 Task: Create a task  Create a new online booking system for a conference center , assign it to team member softage.5@softage.net in the project AgileRescue and update the status of the task to  On Track  , set the priority of the task to Low
Action: Mouse moved to (63, 279)
Screenshot: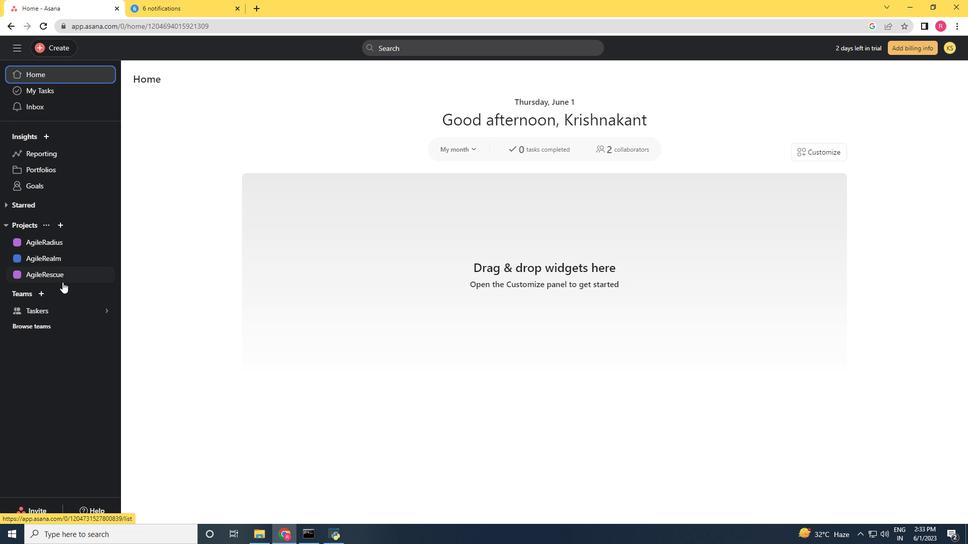 
Action: Mouse pressed left at (63, 279)
Screenshot: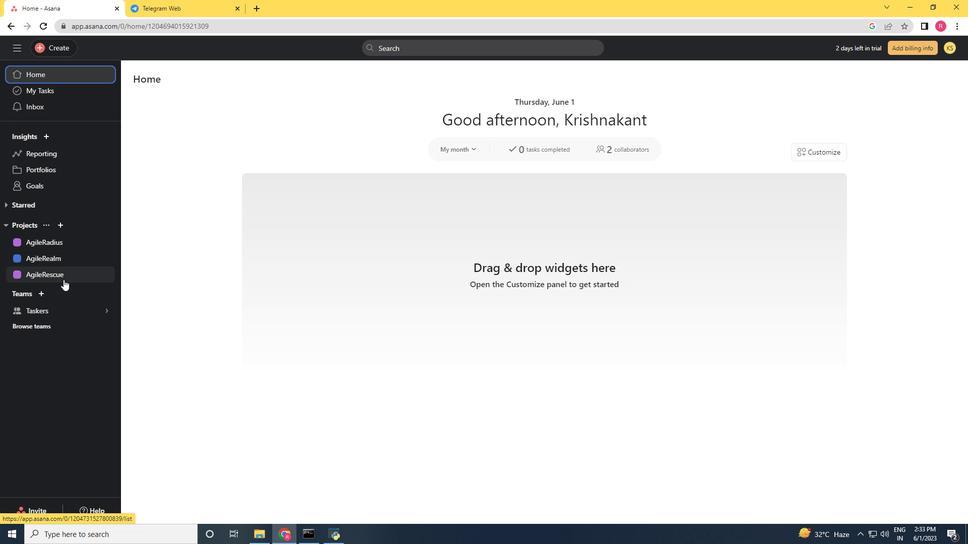 
Action: Mouse moved to (51, 50)
Screenshot: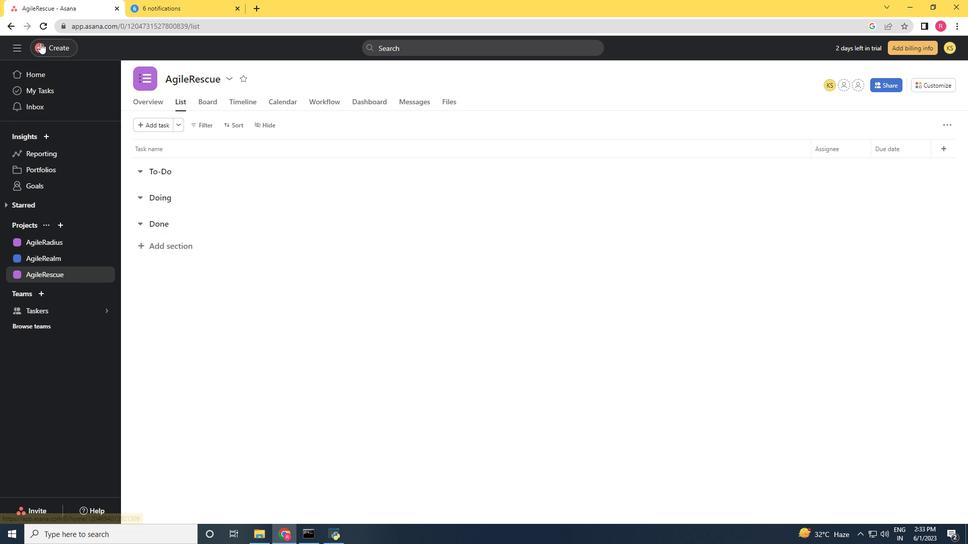 
Action: Mouse pressed left at (51, 50)
Screenshot: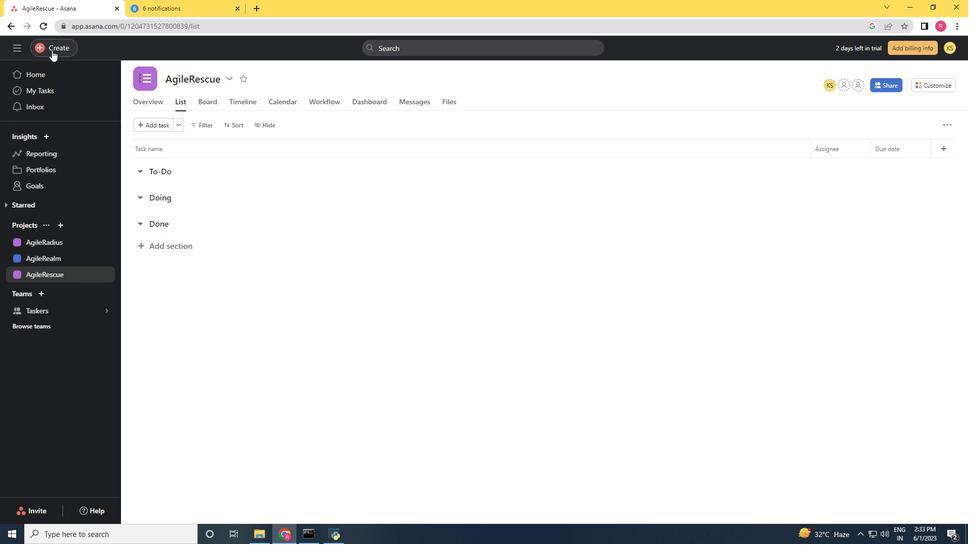 
Action: Mouse moved to (122, 53)
Screenshot: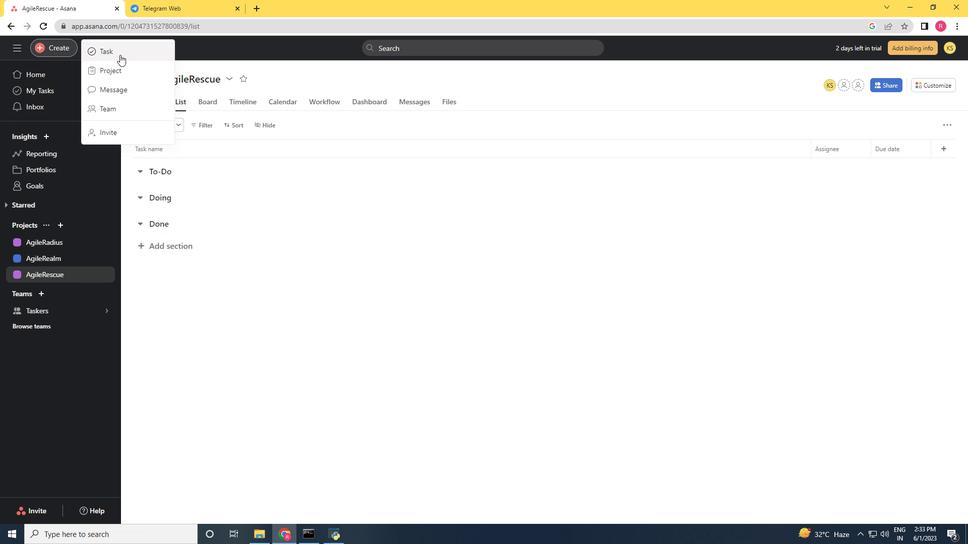 
Action: Mouse pressed left at (122, 53)
Screenshot: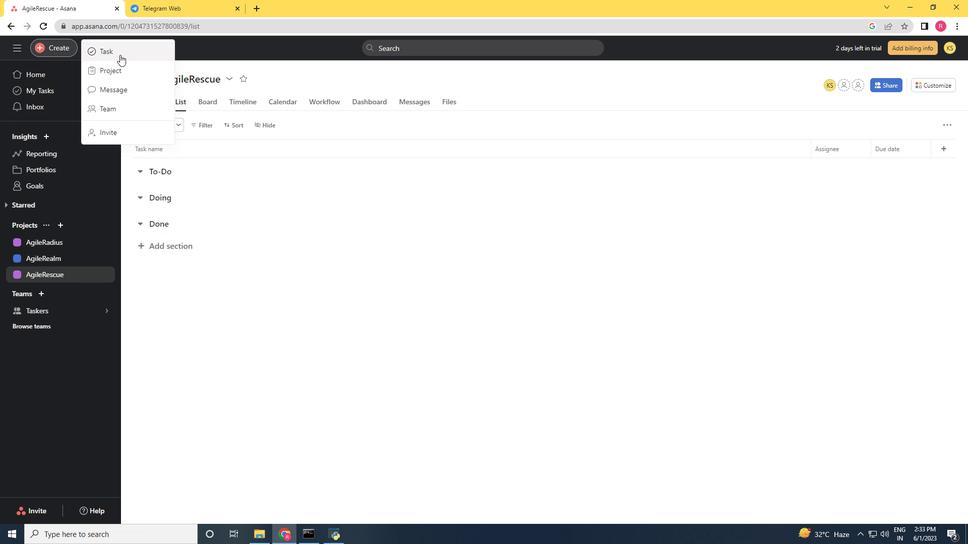 
Action: Key pressed <Key.shift>cr<Key.backspace><Key.backspace><Key.shift>Create<Key.space>a<Key.space>new<Key.space>online<Key.space>booking<Key.space>system<Key.space>for<Key.space>a<Key.space>conference<Key.space>center<Key.space>
Screenshot: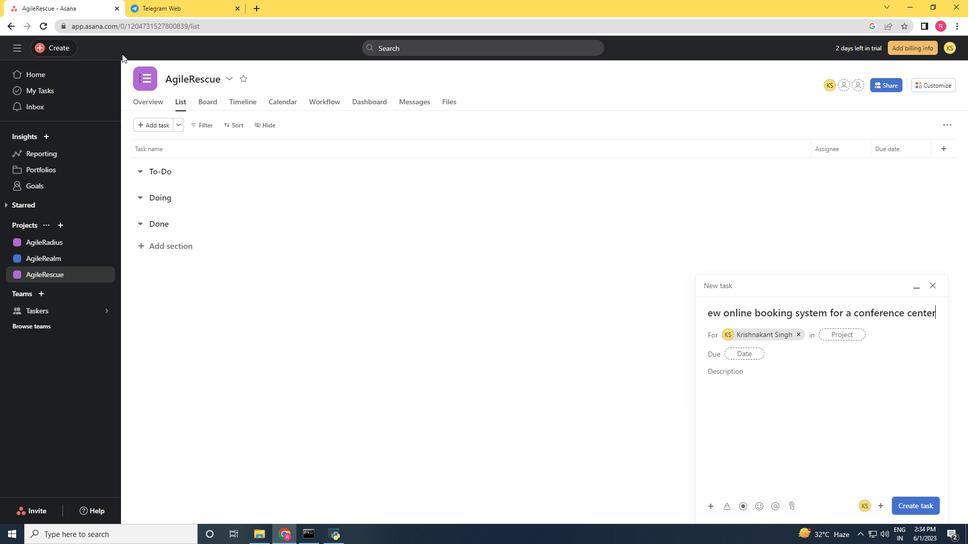 
Action: Mouse moved to (799, 335)
Screenshot: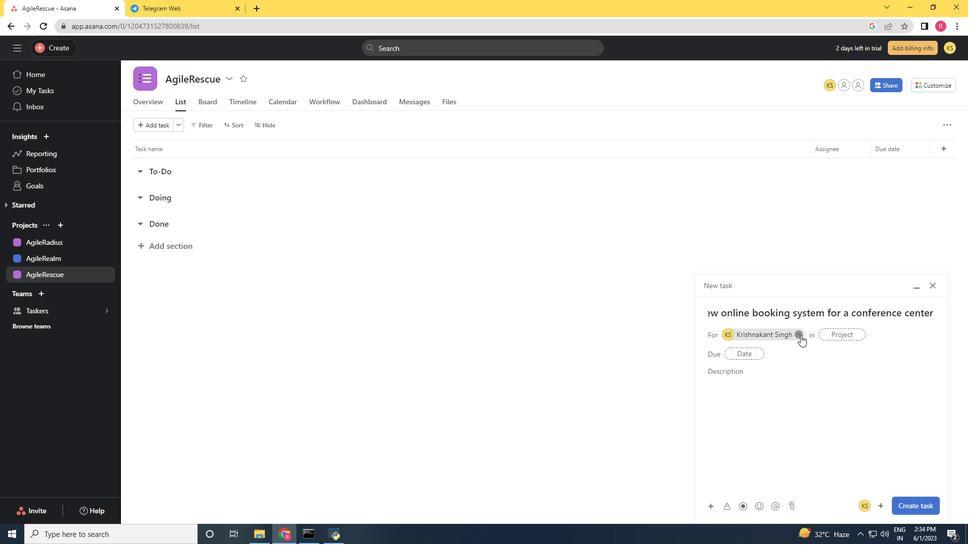 
Action: Mouse pressed left at (799, 335)
Screenshot: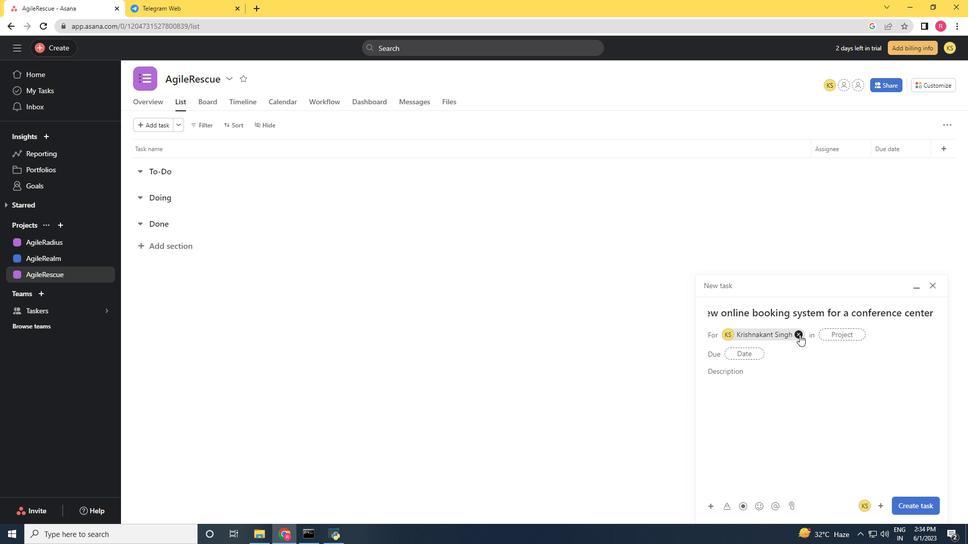 
Action: Mouse moved to (756, 332)
Screenshot: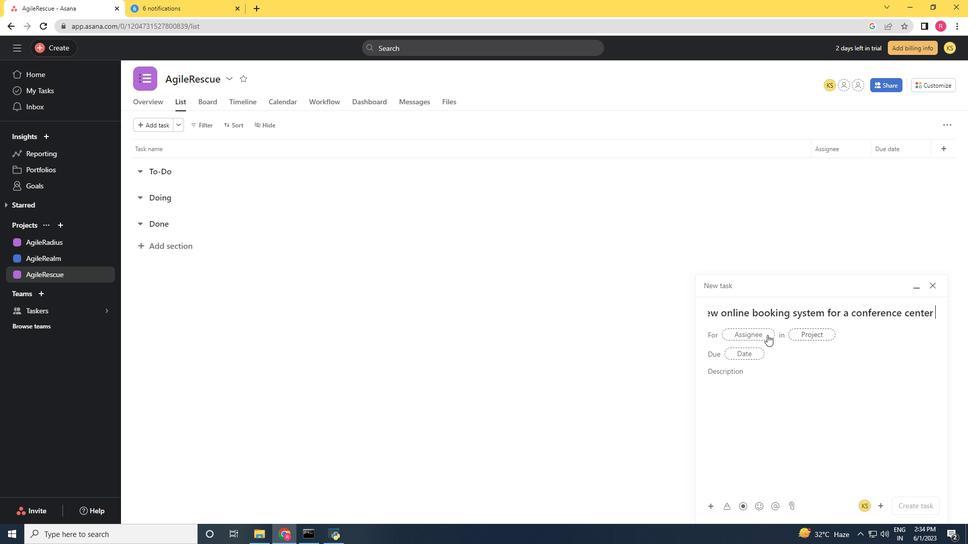 
Action: Mouse pressed left at (756, 332)
Screenshot: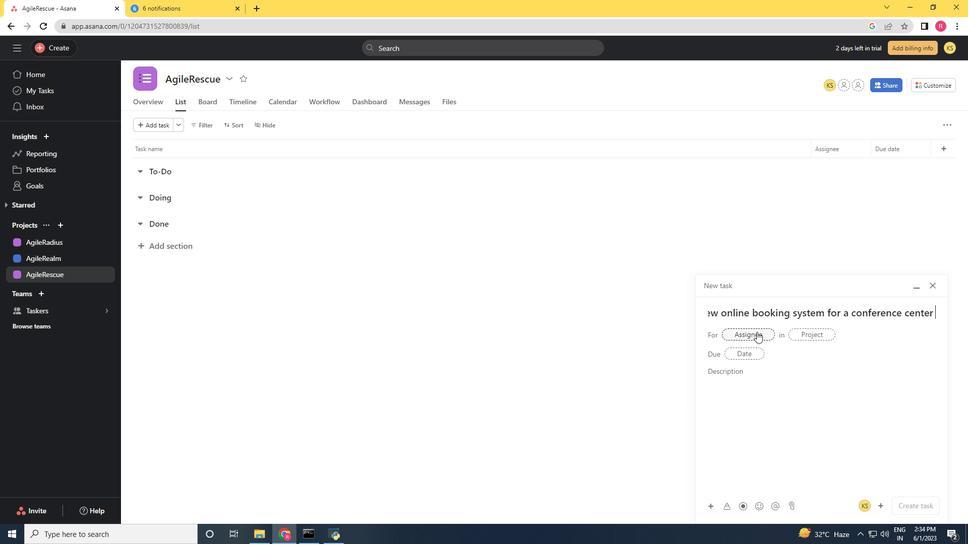 
Action: Key pressed softage.5<Key.shift>@softage.net
Screenshot: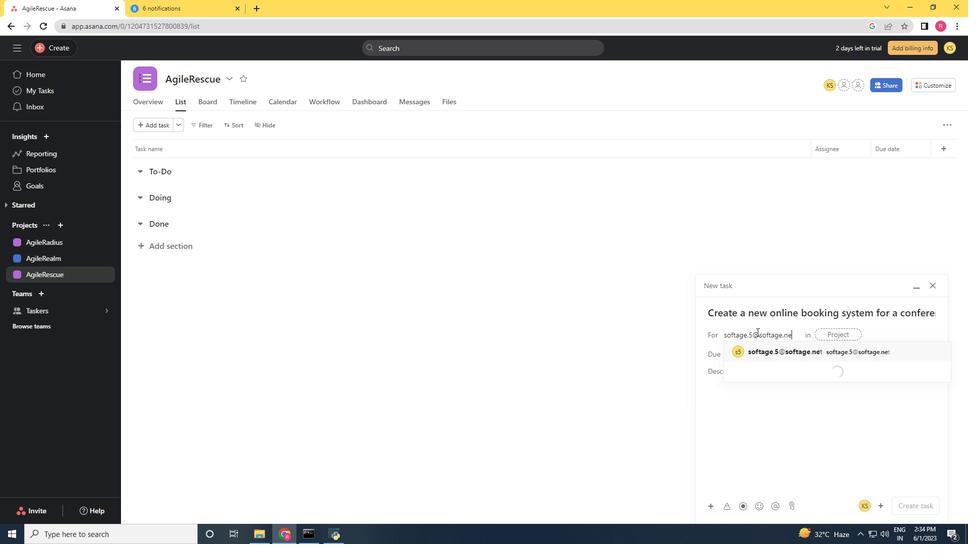 
Action: Mouse moved to (813, 355)
Screenshot: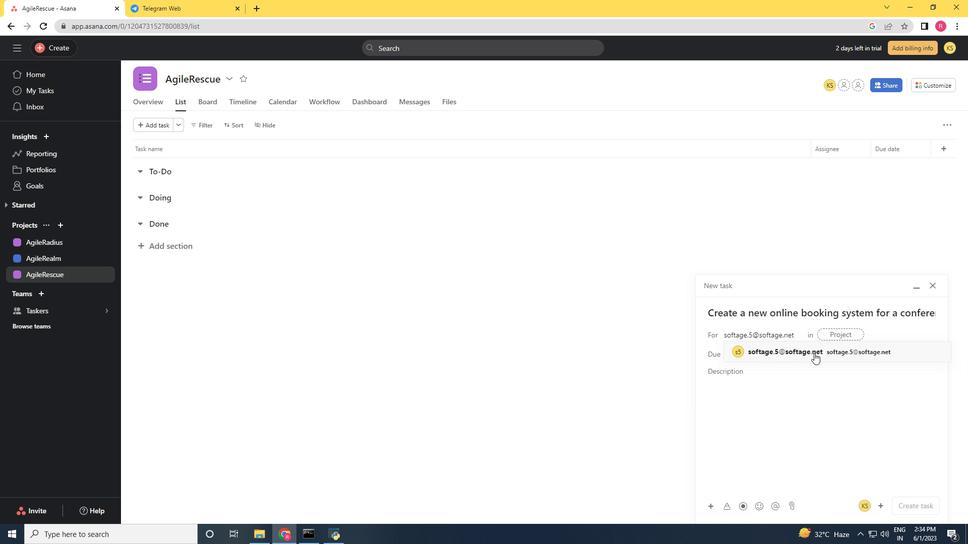 
Action: Mouse pressed left at (813, 355)
Screenshot: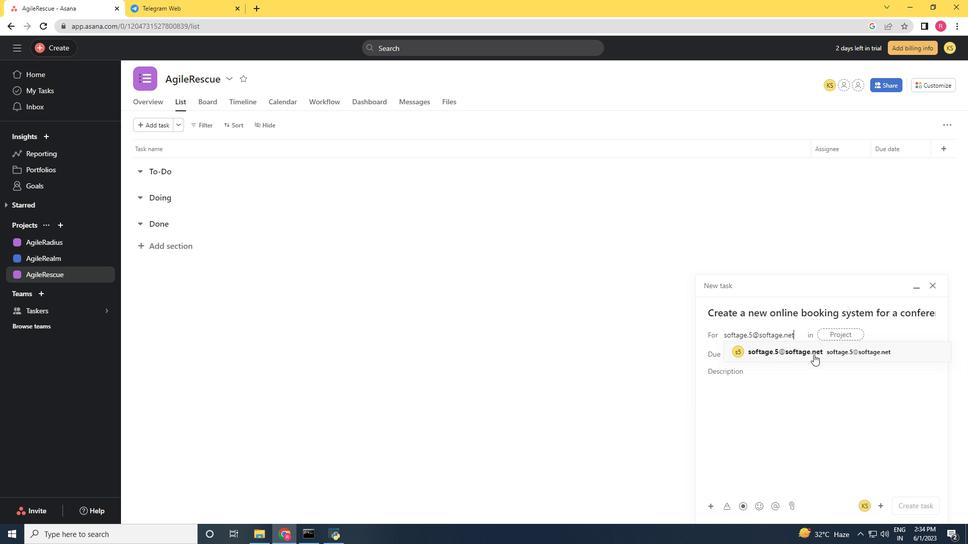 
Action: Mouse moved to (690, 369)
Screenshot: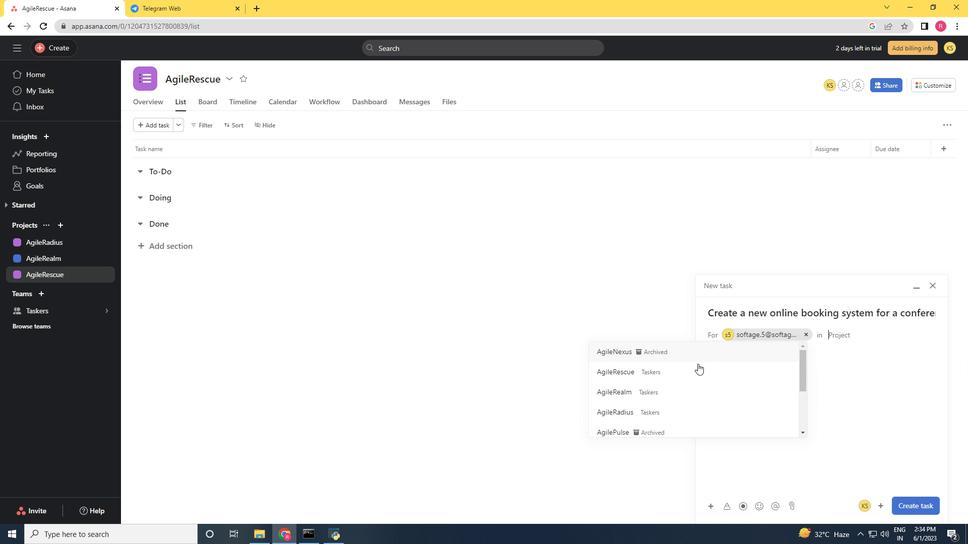 
Action: Mouse pressed left at (690, 369)
Screenshot: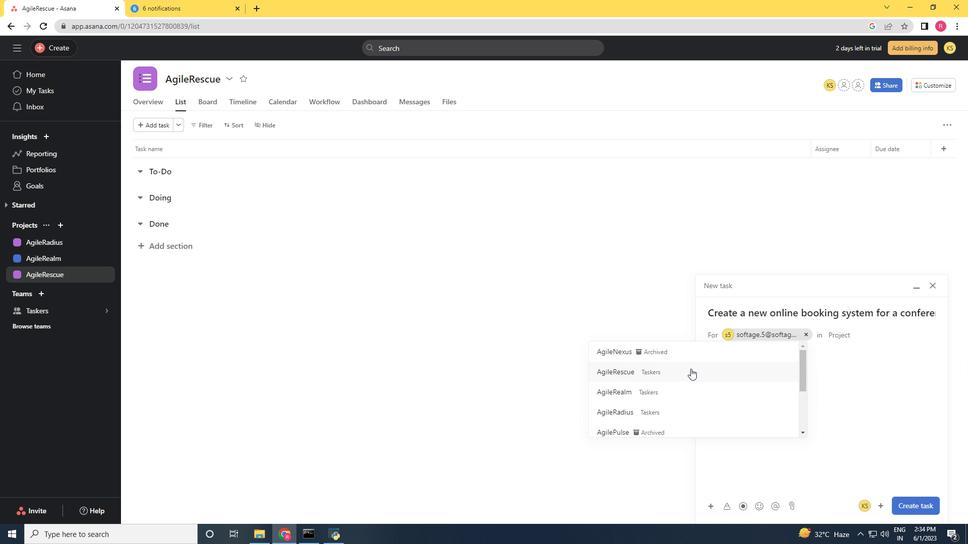 
Action: Mouse moved to (907, 507)
Screenshot: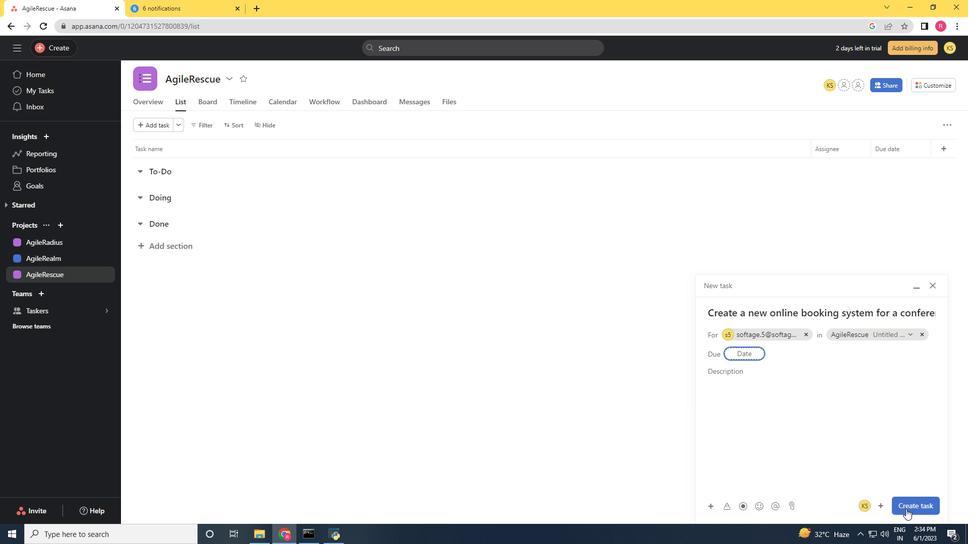 
Action: Mouse pressed left at (907, 507)
Screenshot: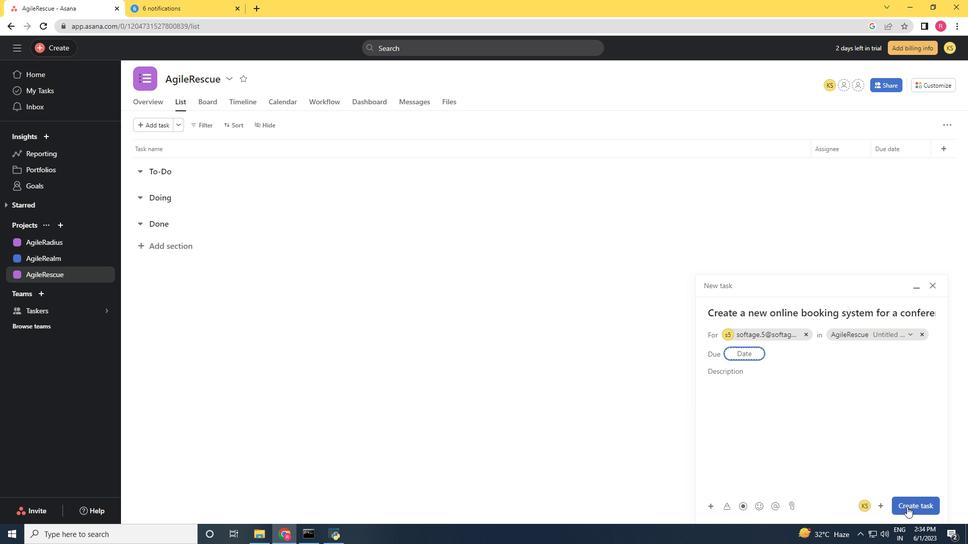 
Action: Mouse moved to (811, 139)
Screenshot: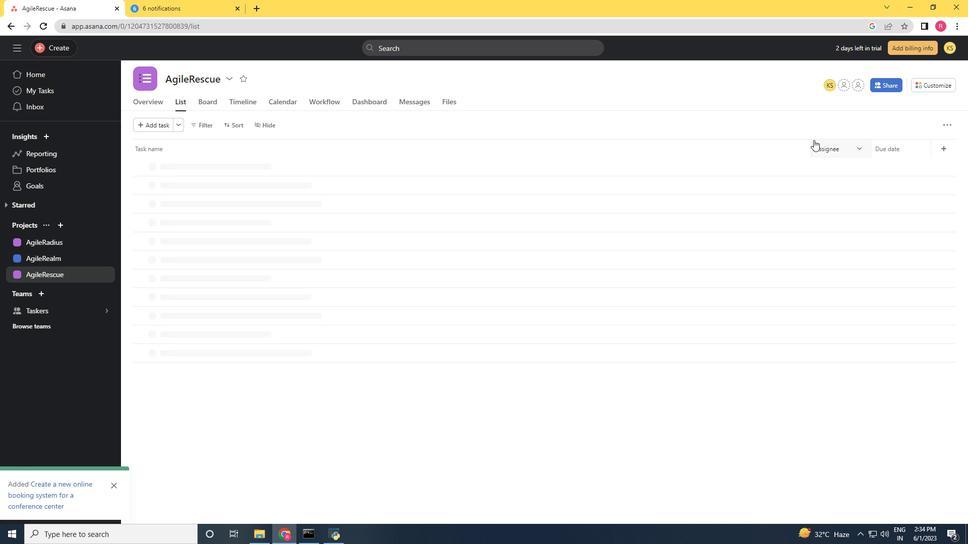 
Action: Mouse pressed left at (811, 139)
Screenshot: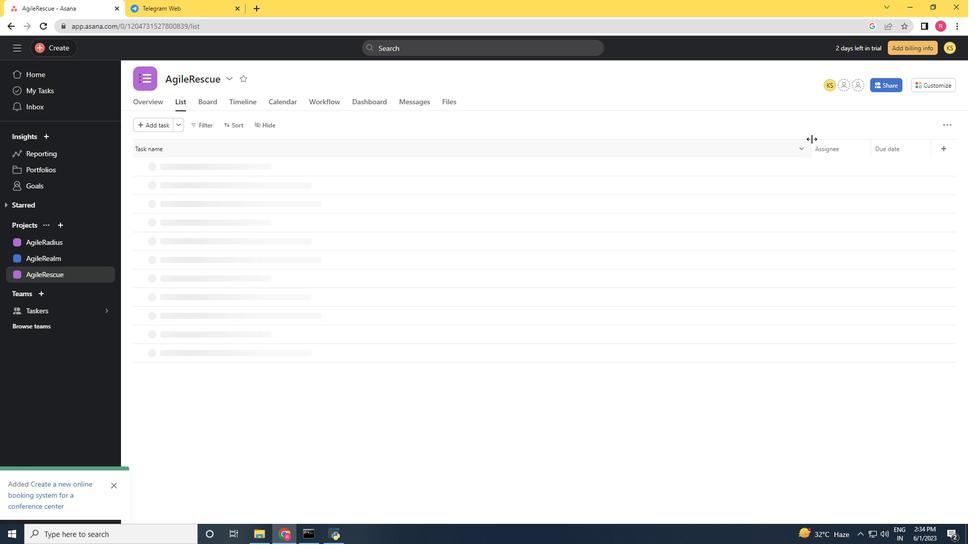 
Action: Mouse moved to (811, 143)
Screenshot: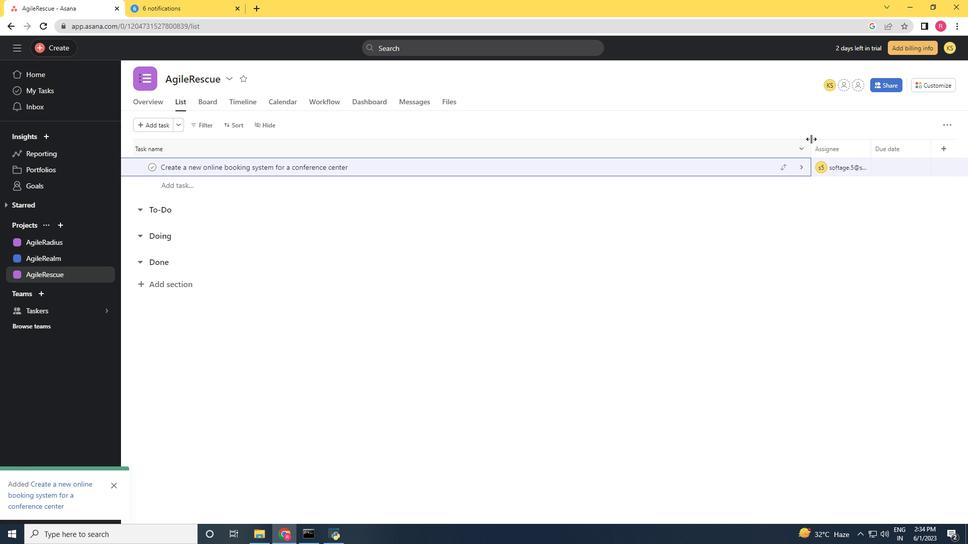 
Action: Mouse pressed left at (811, 143)
Screenshot: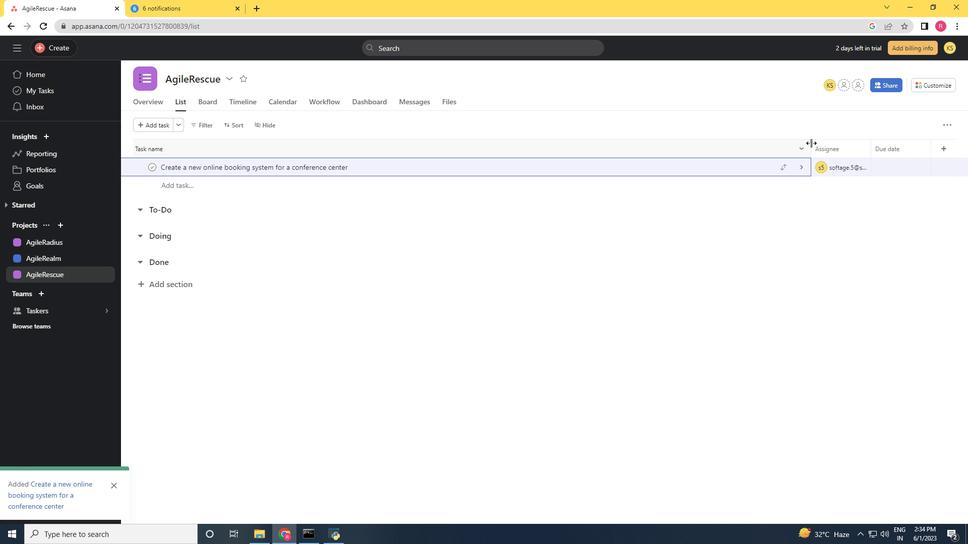 
Action: Mouse moved to (809, 153)
Screenshot: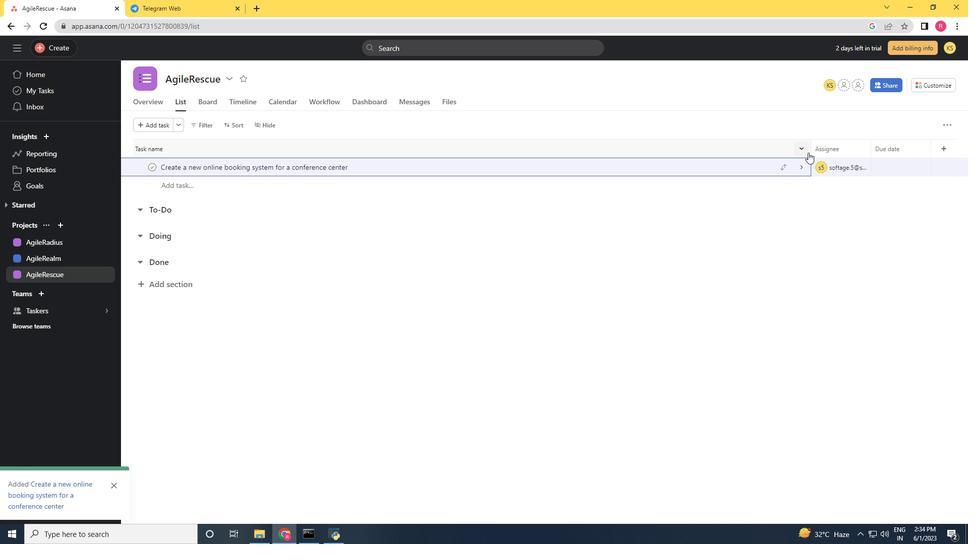 
Action: Mouse pressed left at (809, 153)
Screenshot: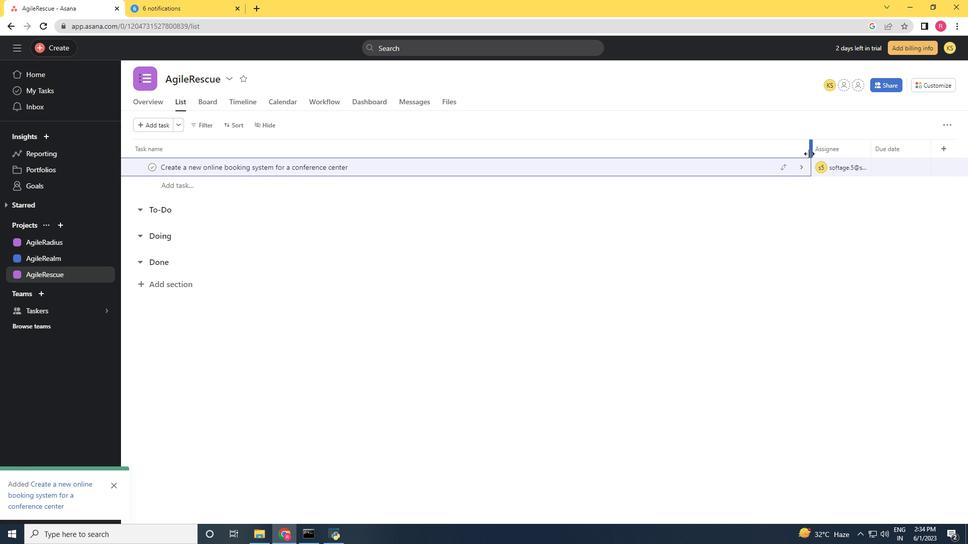 
Action: Mouse moved to (866, 147)
Screenshot: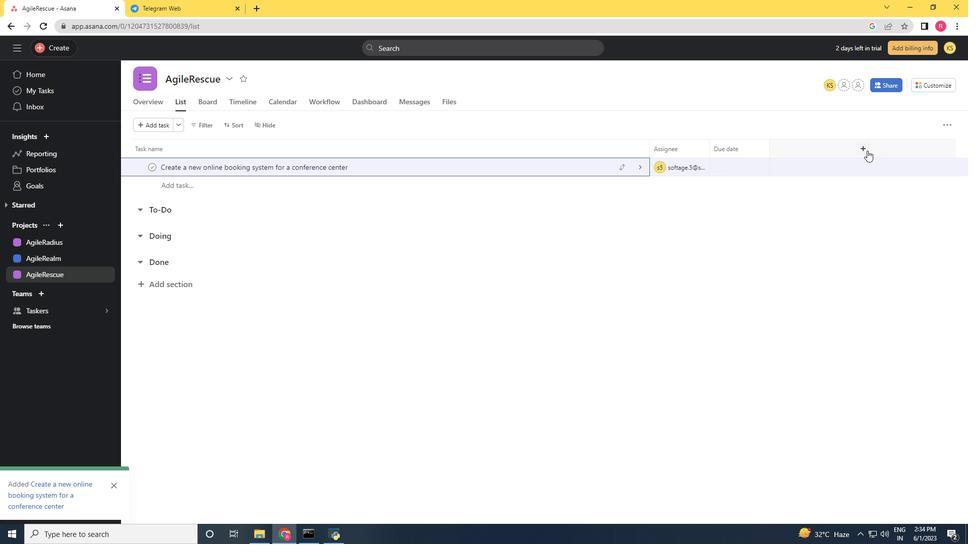 
Action: Mouse pressed left at (866, 147)
Screenshot: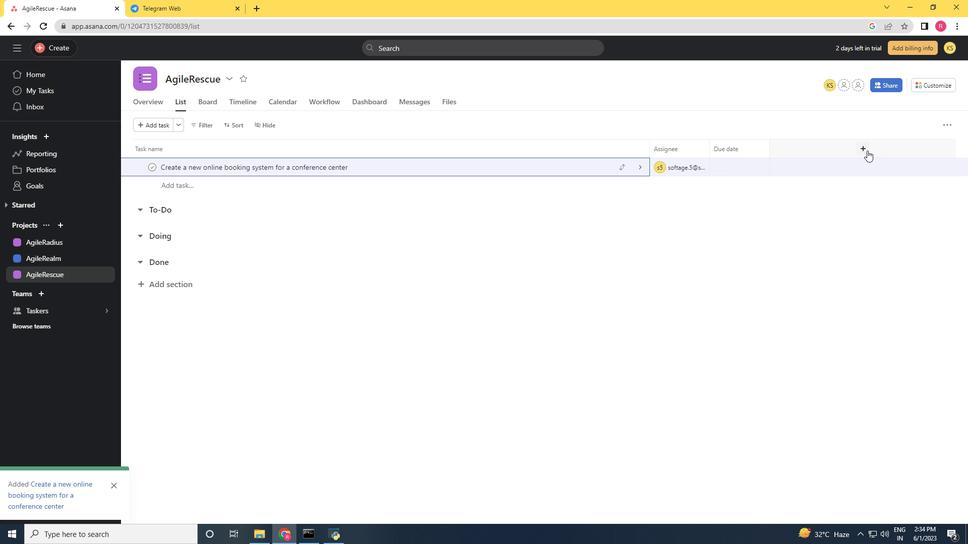 
Action: Mouse moved to (832, 256)
Screenshot: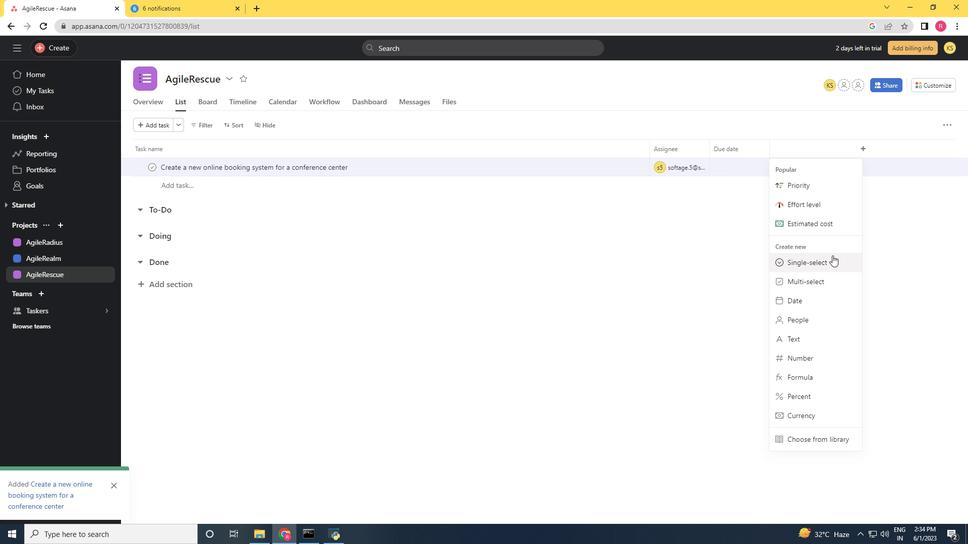 
Action: Mouse pressed left at (832, 256)
Screenshot: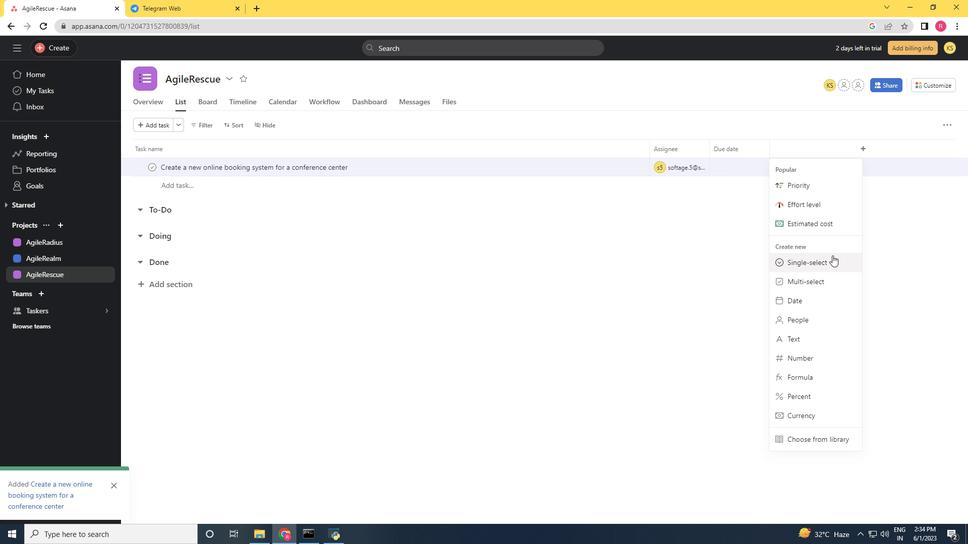 
Action: Mouse moved to (833, 257)
Screenshot: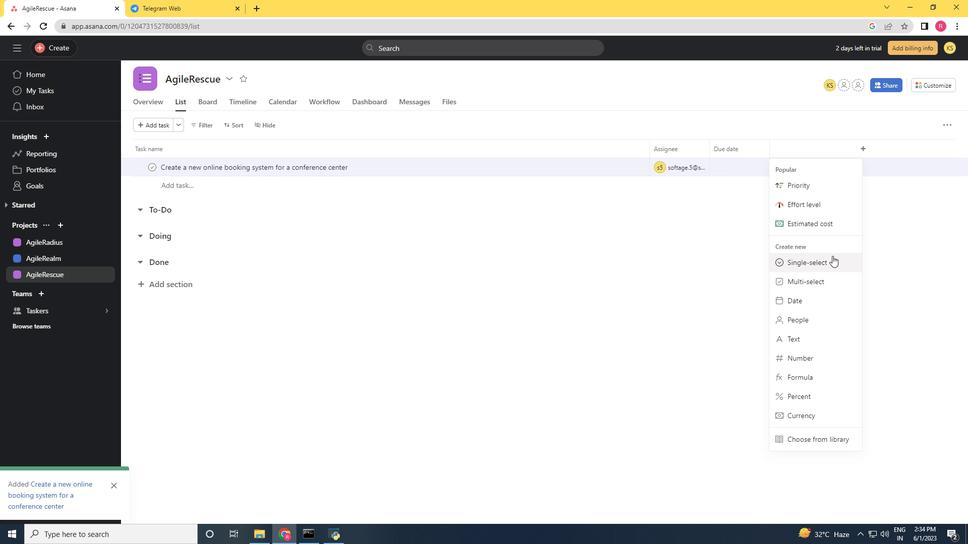 
Action: Key pressed <Key.shift>Status
Screenshot: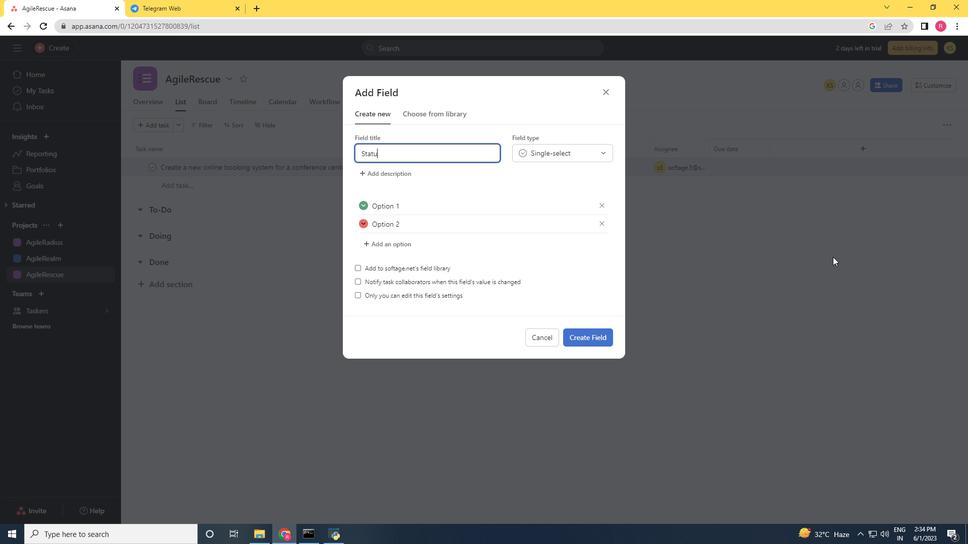 
Action: Mouse moved to (436, 207)
Screenshot: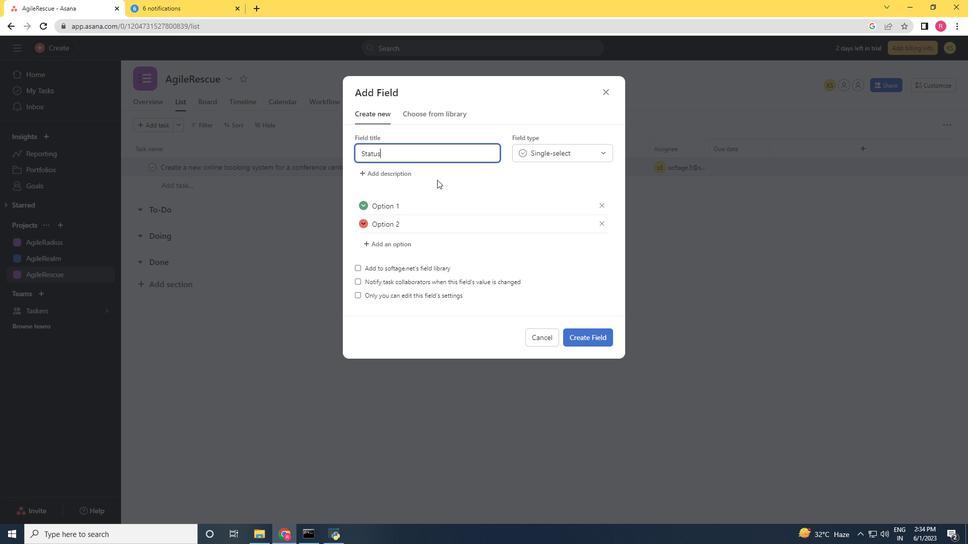 
Action: Mouse pressed left at (436, 207)
Screenshot: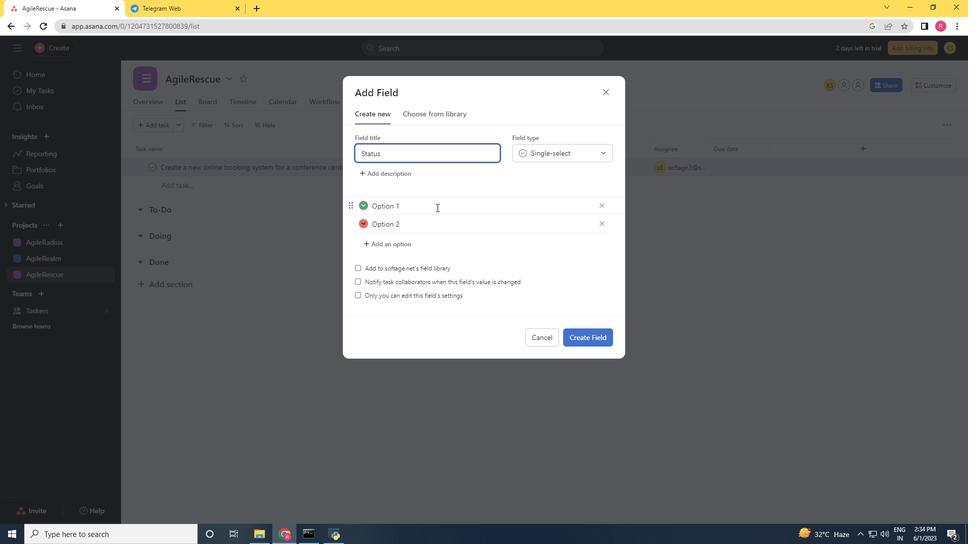 
Action: Mouse moved to (436, 207)
Screenshot: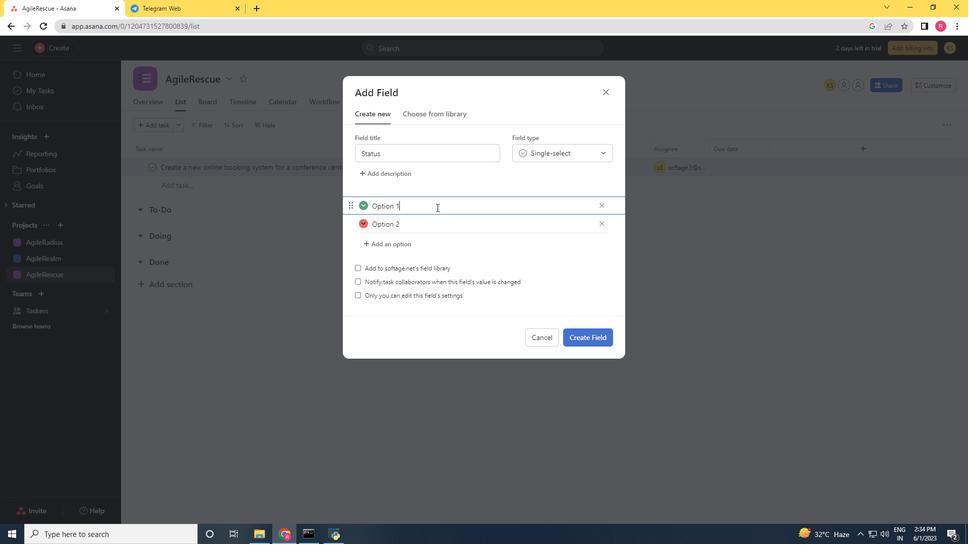 
Action: Key pressed <Key.backspace><Key.backspace><Key.backspace><Key.backspace><Key.backspace><Key.backspace><Key.backspace><Key.backspace><Key.shift><Key.shift>On<Key.space><Key.shift>Track
Screenshot: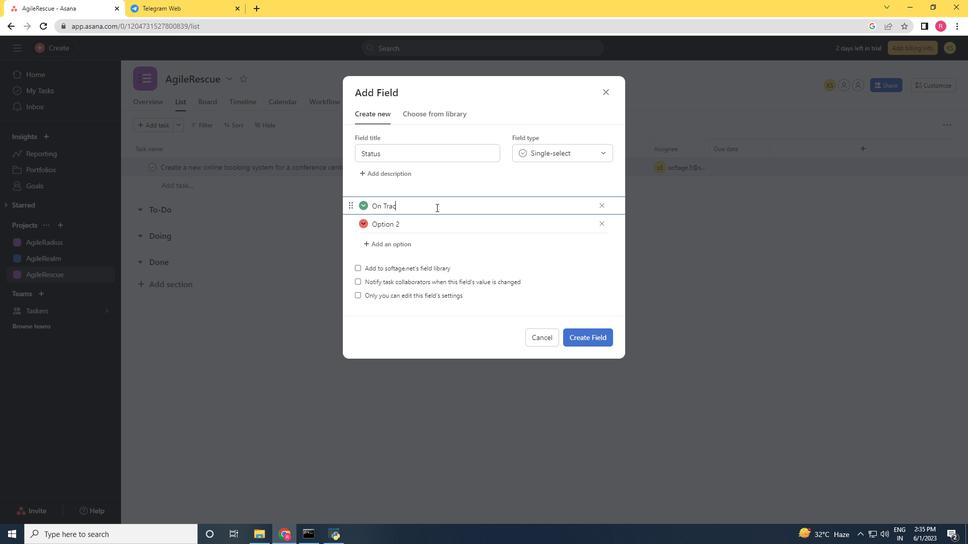 
Action: Mouse moved to (582, 338)
Screenshot: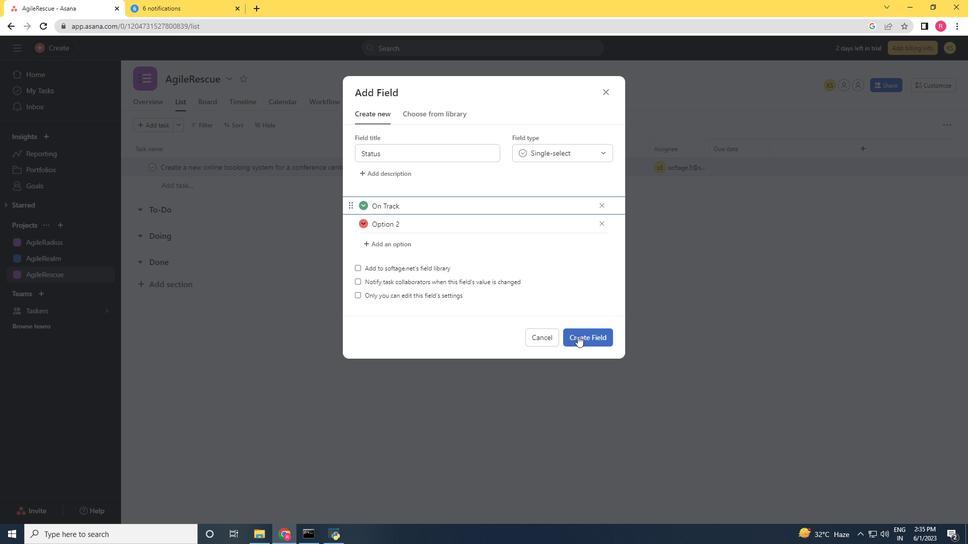 
Action: Mouse pressed left at (582, 338)
Screenshot: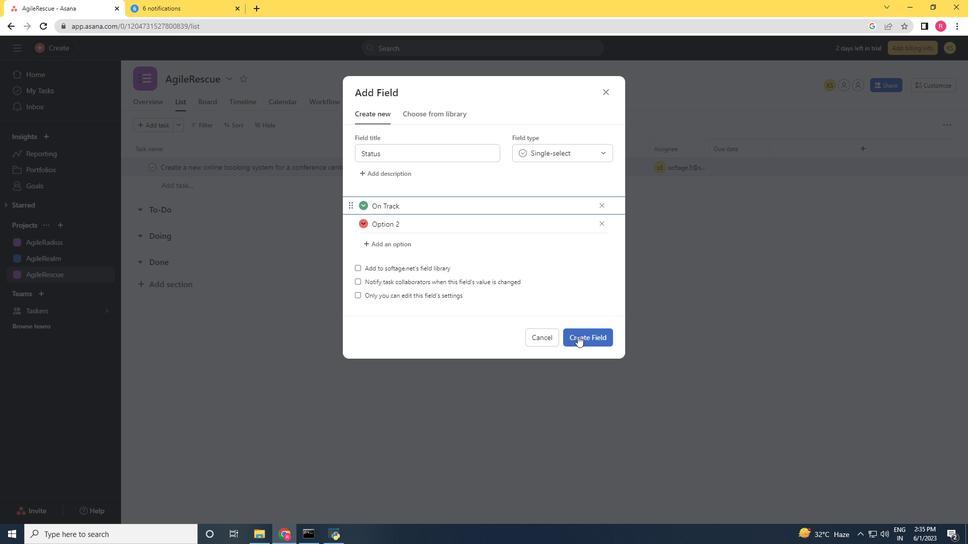 
Action: Mouse moved to (818, 165)
Screenshot: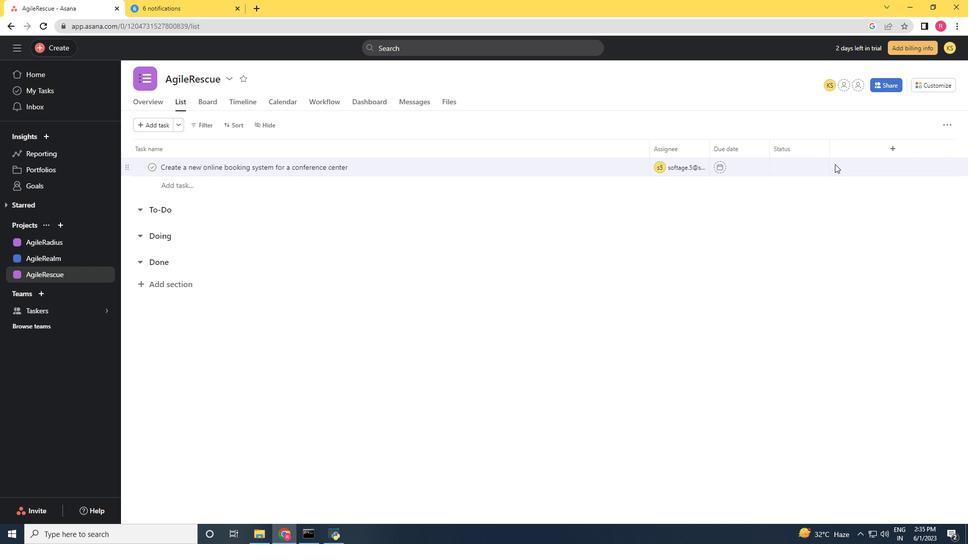 
Action: Mouse pressed left at (818, 165)
Screenshot: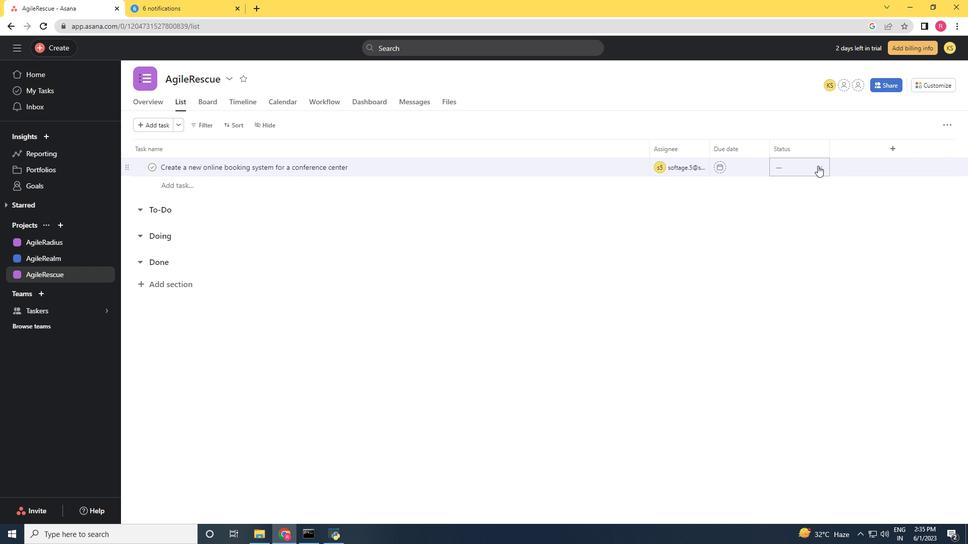
Action: Mouse moved to (797, 195)
Screenshot: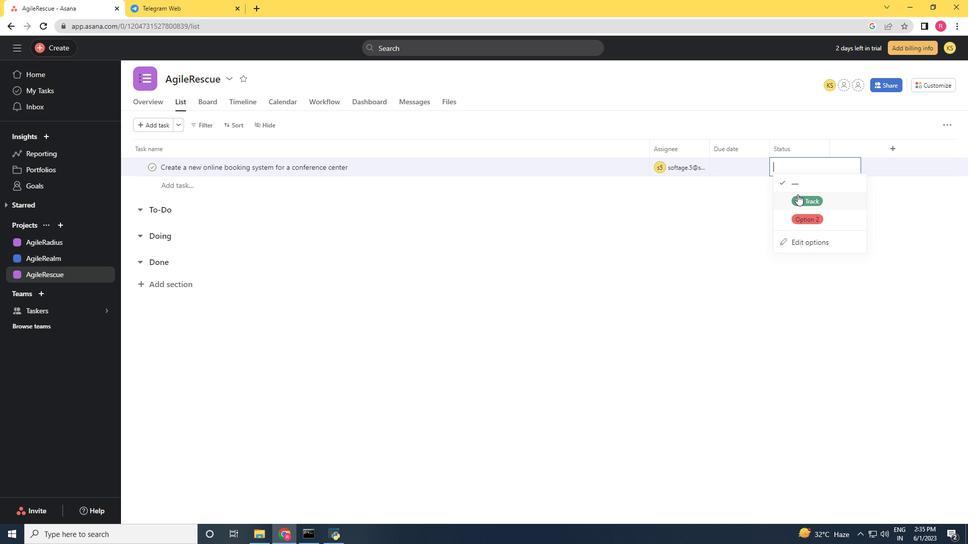 
Action: Mouse pressed left at (797, 195)
Screenshot: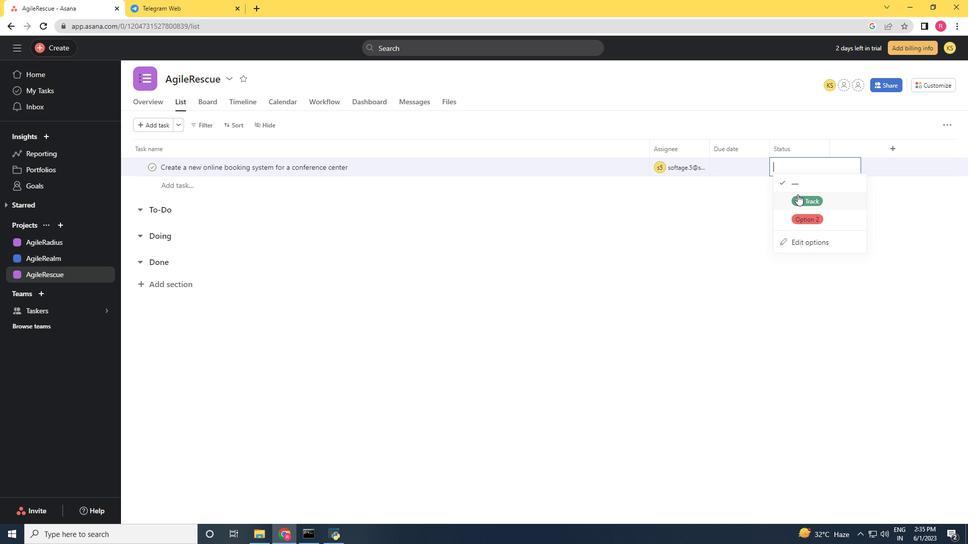 
Action: Mouse moved to (890, 147)
Screenshot: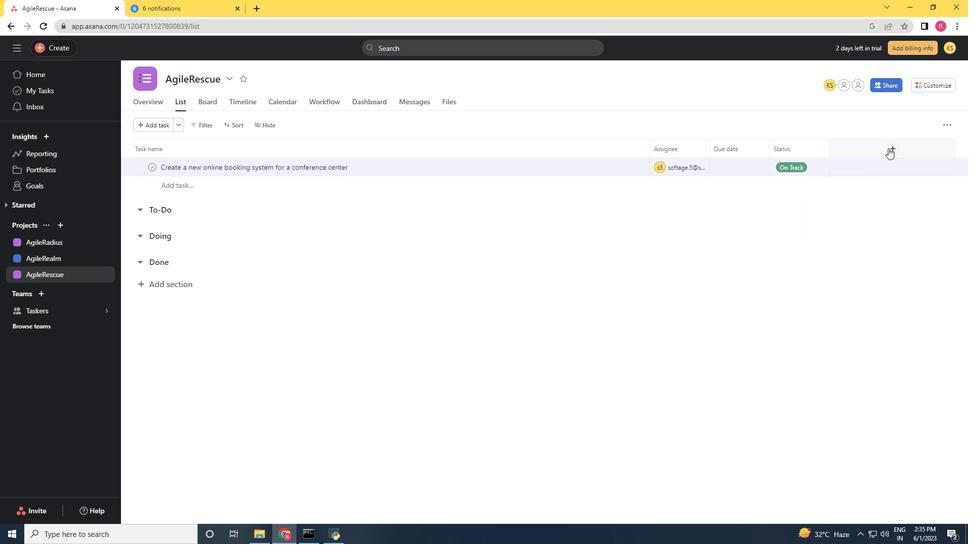 
Action: Mouse pressed left at (890, 147)
Screenshot: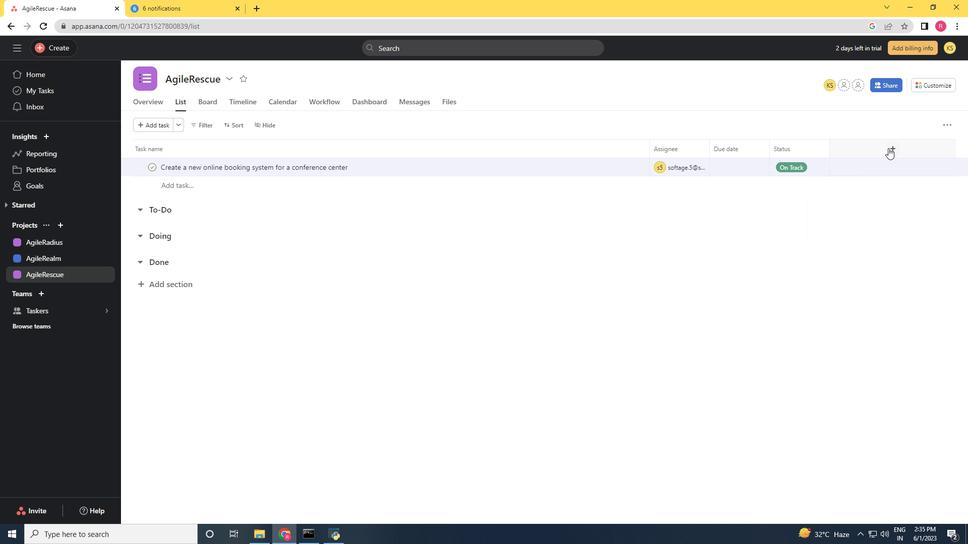 
Action: Mouse moved to (861, 191)
Screenshot: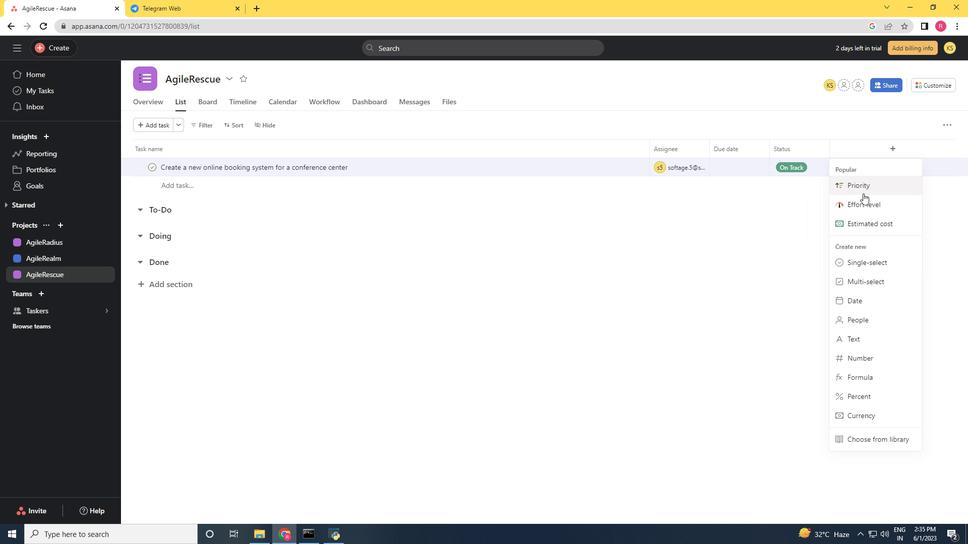 
Action: Mouse pressed left at (861, 191)
Screenshot: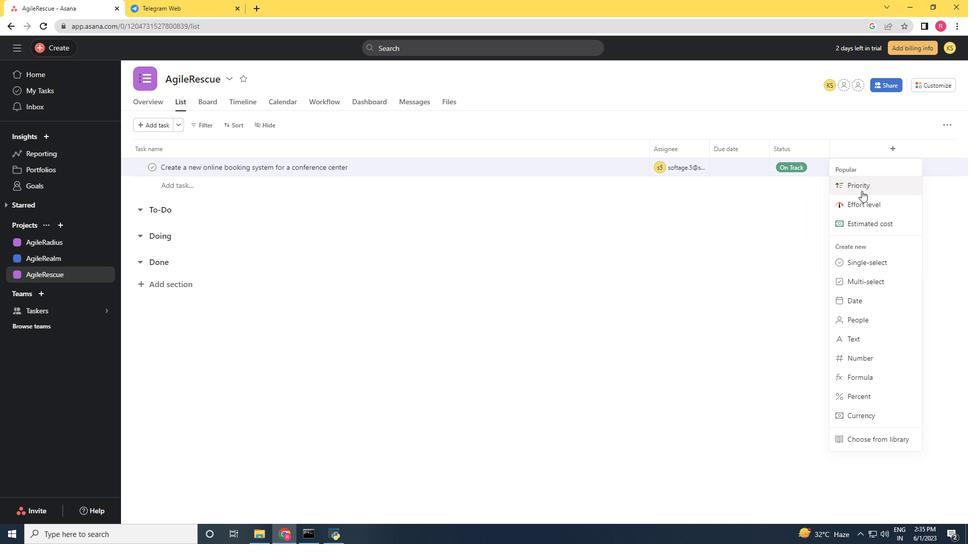 
Action: Mouse moved to (585, 339)
Screenshot: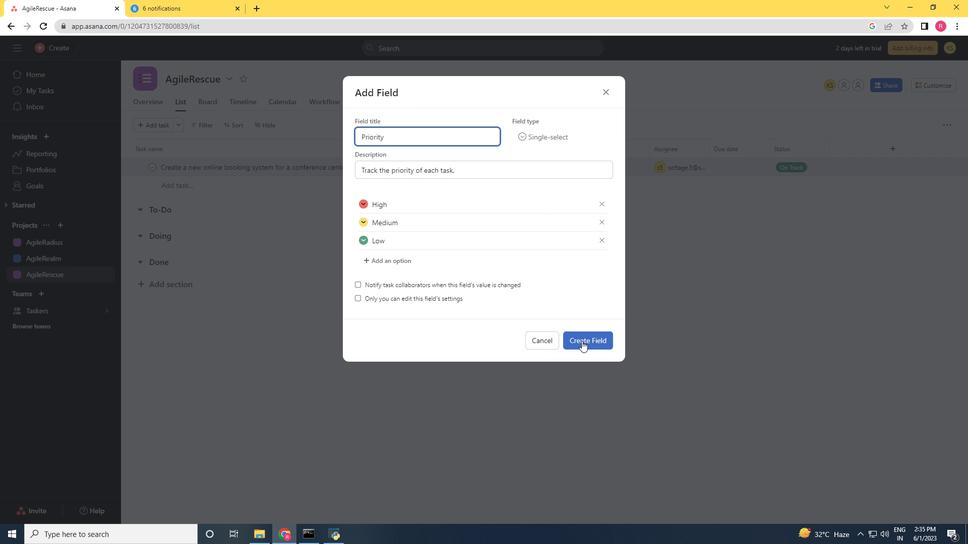 
Action: Mouse pressed left at (585, 339)
Screenshot: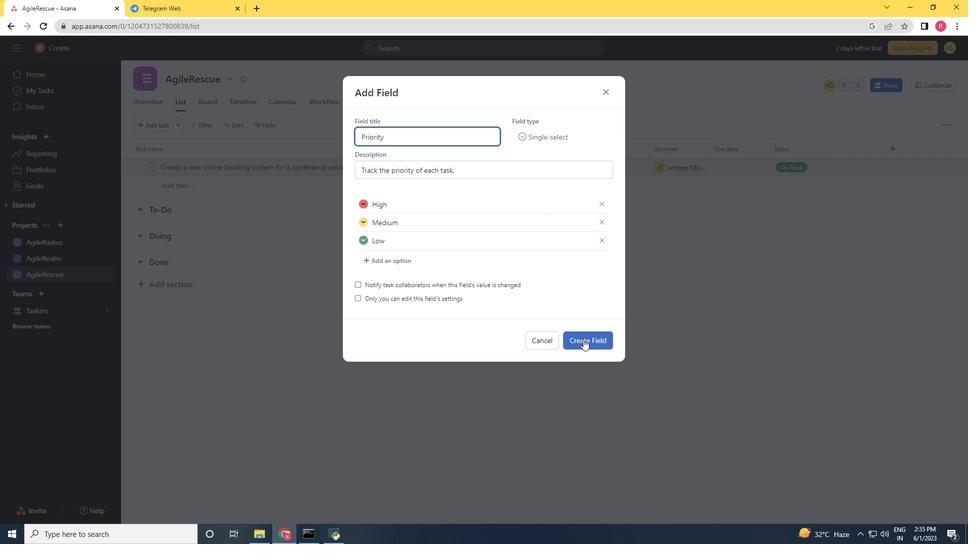 
Action: Mouse moved to (864, 172)
Screenshot: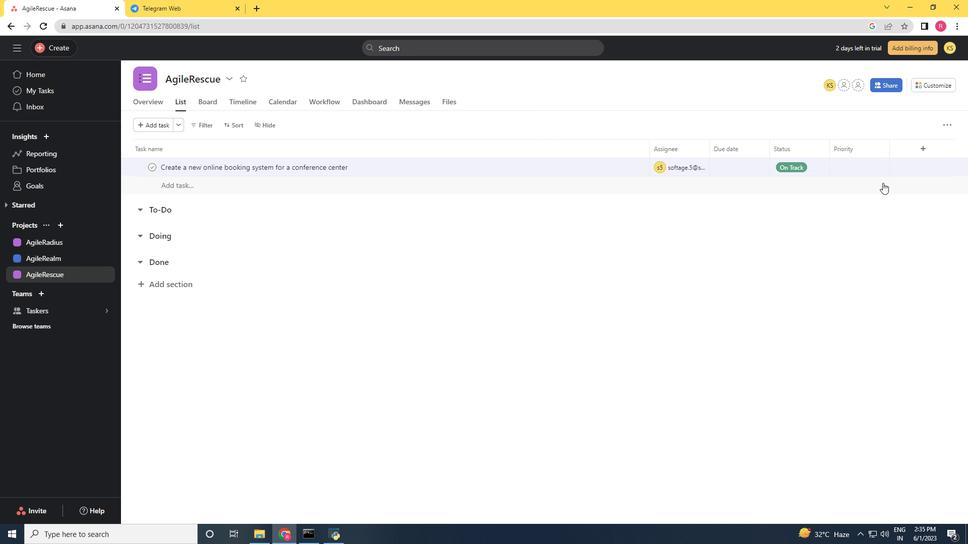 
Action: Mouse pressed left at (864, 172)
Screenshot: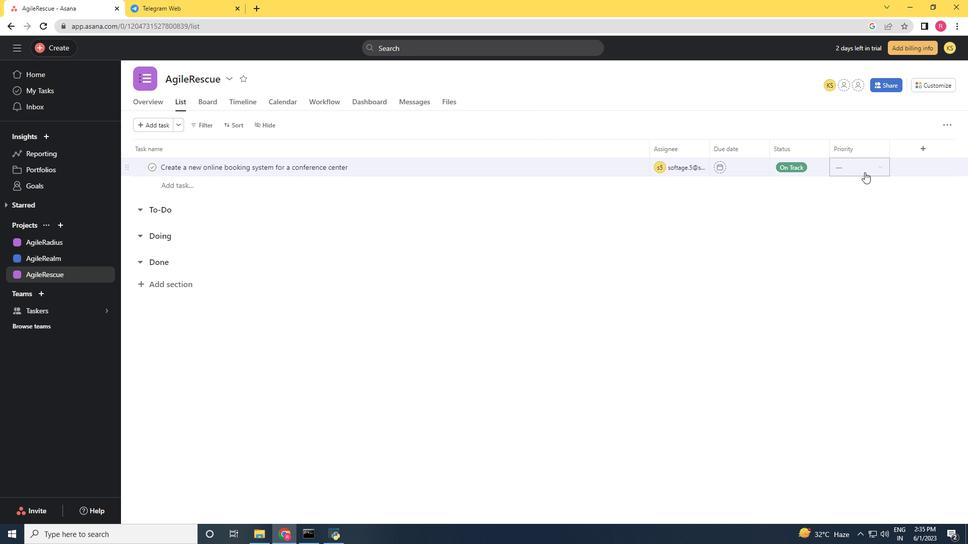 
Action: Mouse moved to (870, 234)
Screenshot: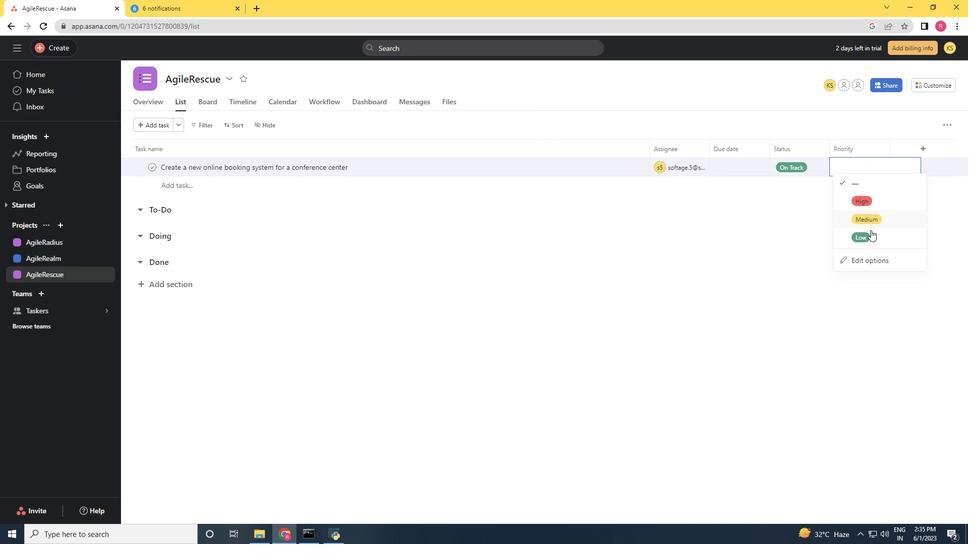 
Action: Mouse pressed left at (870, 234)
Screenshot: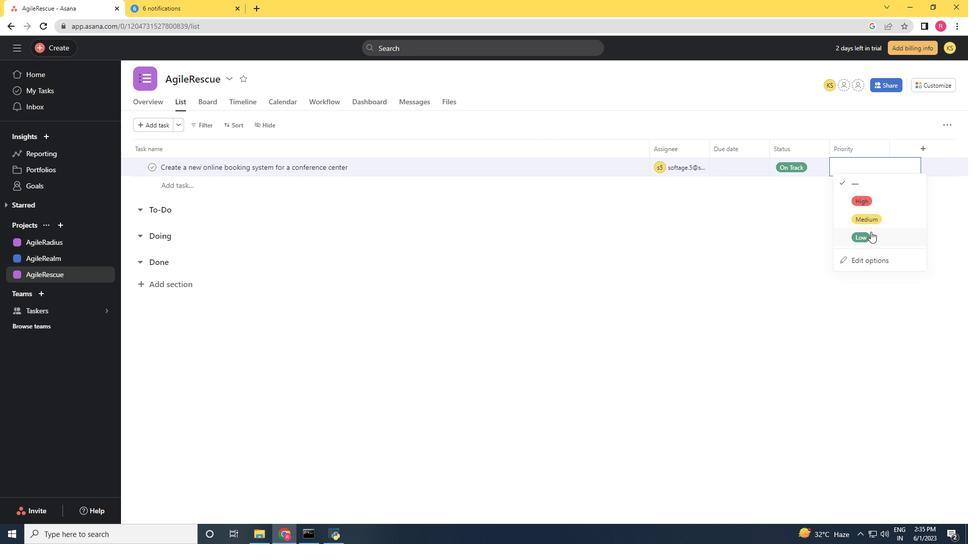 
Action: Mouse moved to (795, 251)
Screenshot: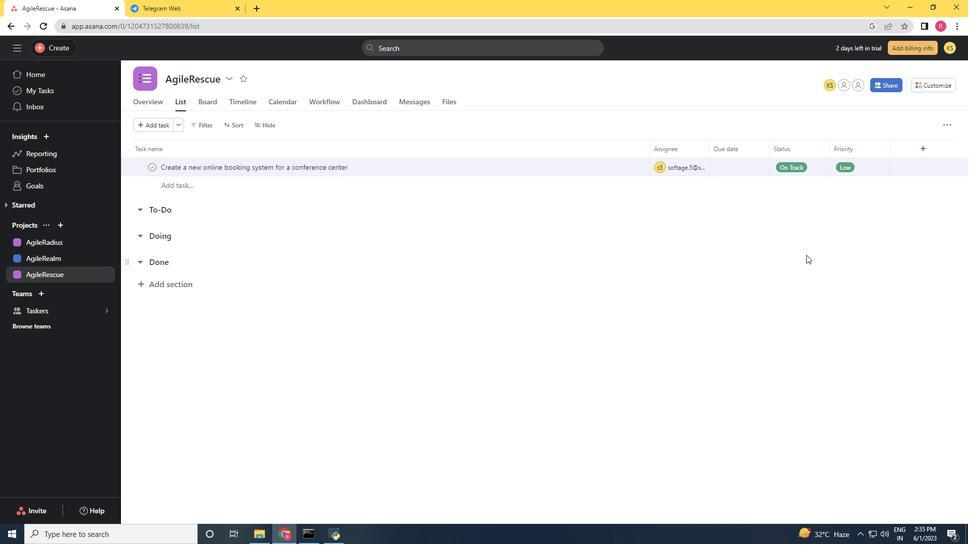 
